 Task: Forward the 'Team Collaboration Meeting' invitation to softage.1@softage.net.
Action: Mouse moved to (9, 79)
Screenshot: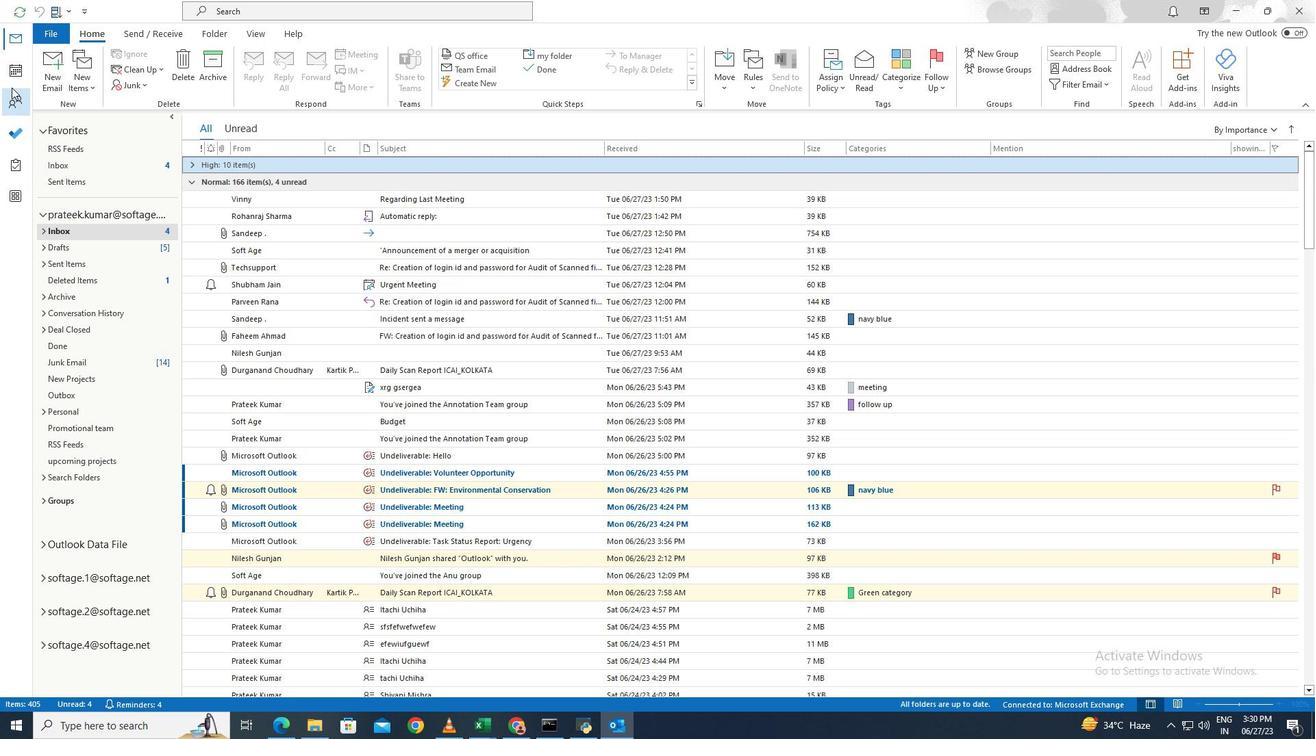 
Action: Mouse pressed left at (9, 79)
Screenshot: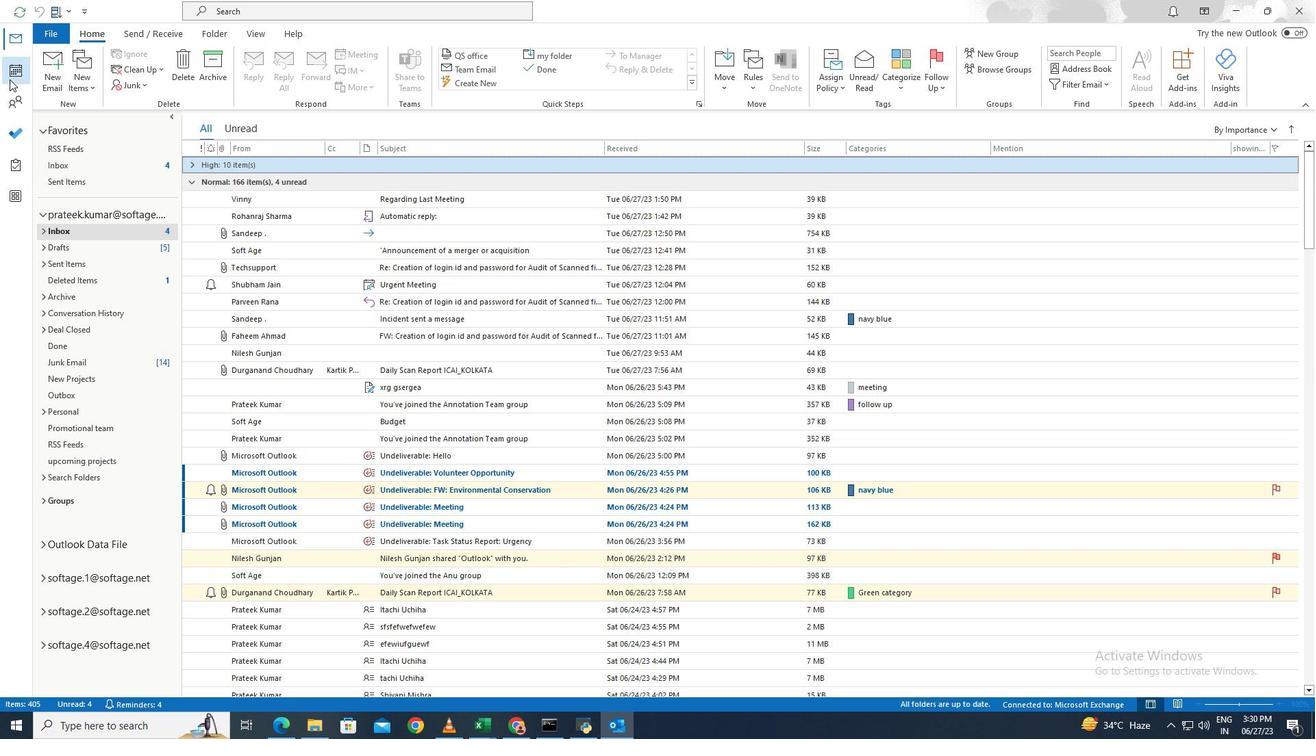 
Action: Mouse moved to (298, 10)
Screenshot: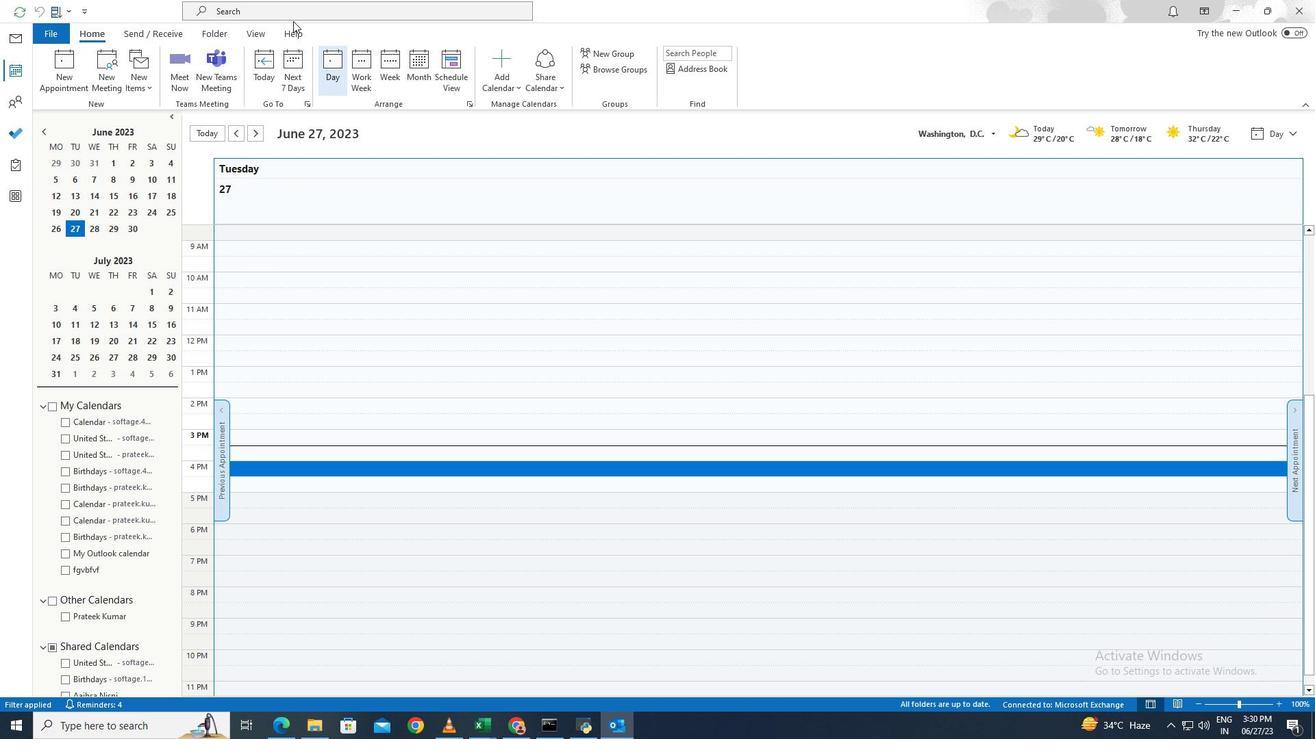 
Action: Mouse pressed left at (298, 10)
Screenshot: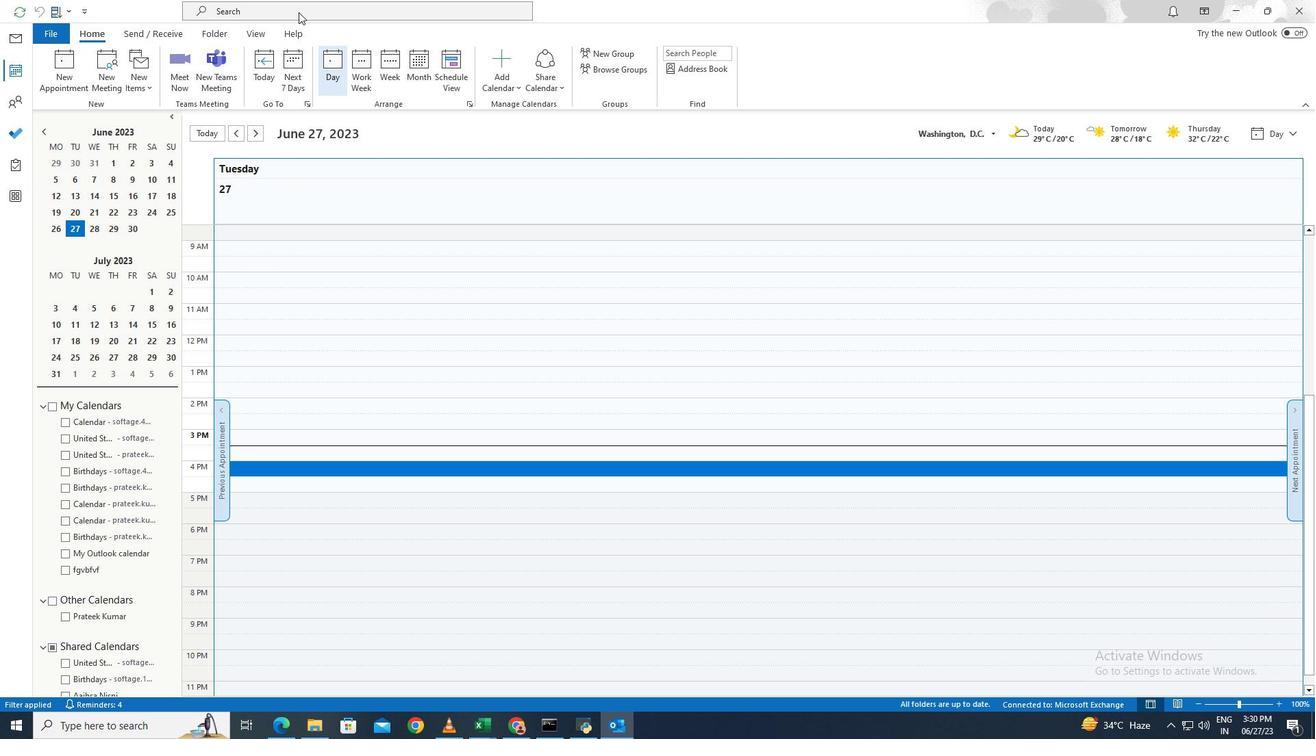 
Action: Key pressed team<Key.space>collaborat
Screenshot: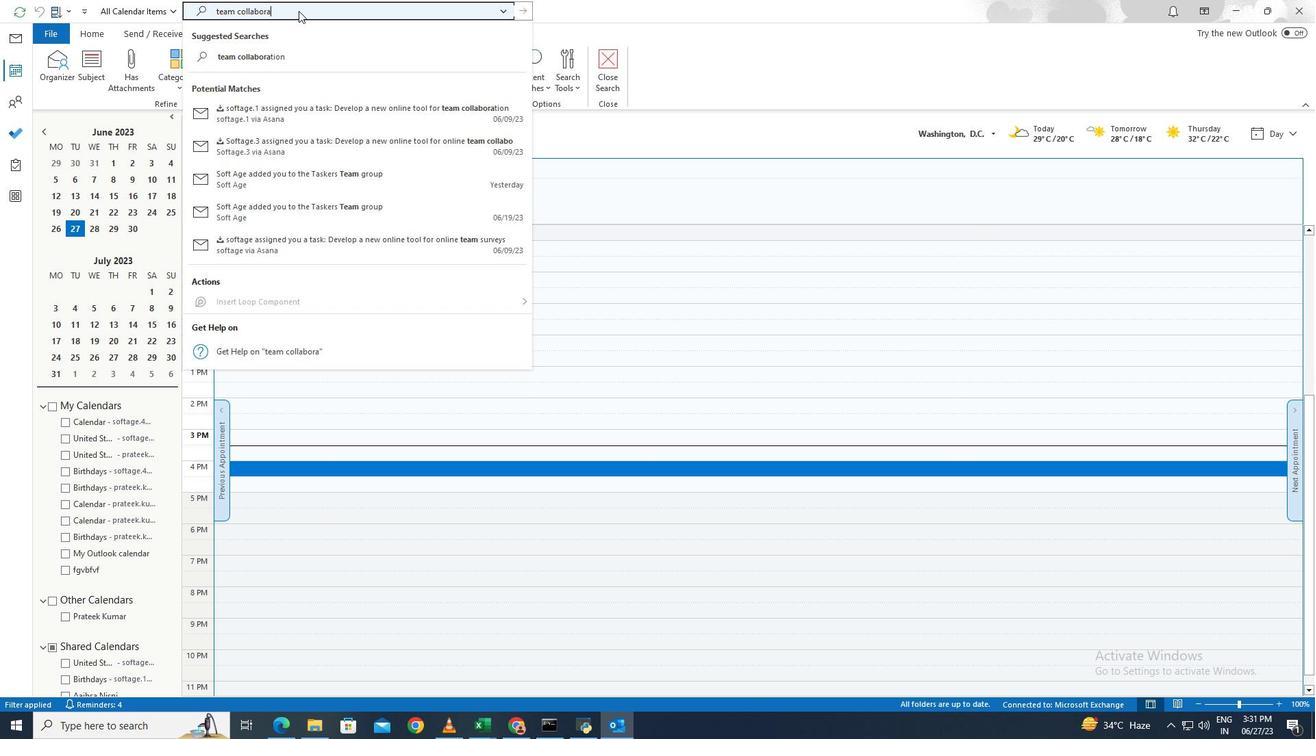 
Action: Mouse moved to (296, 57)
Screenshot: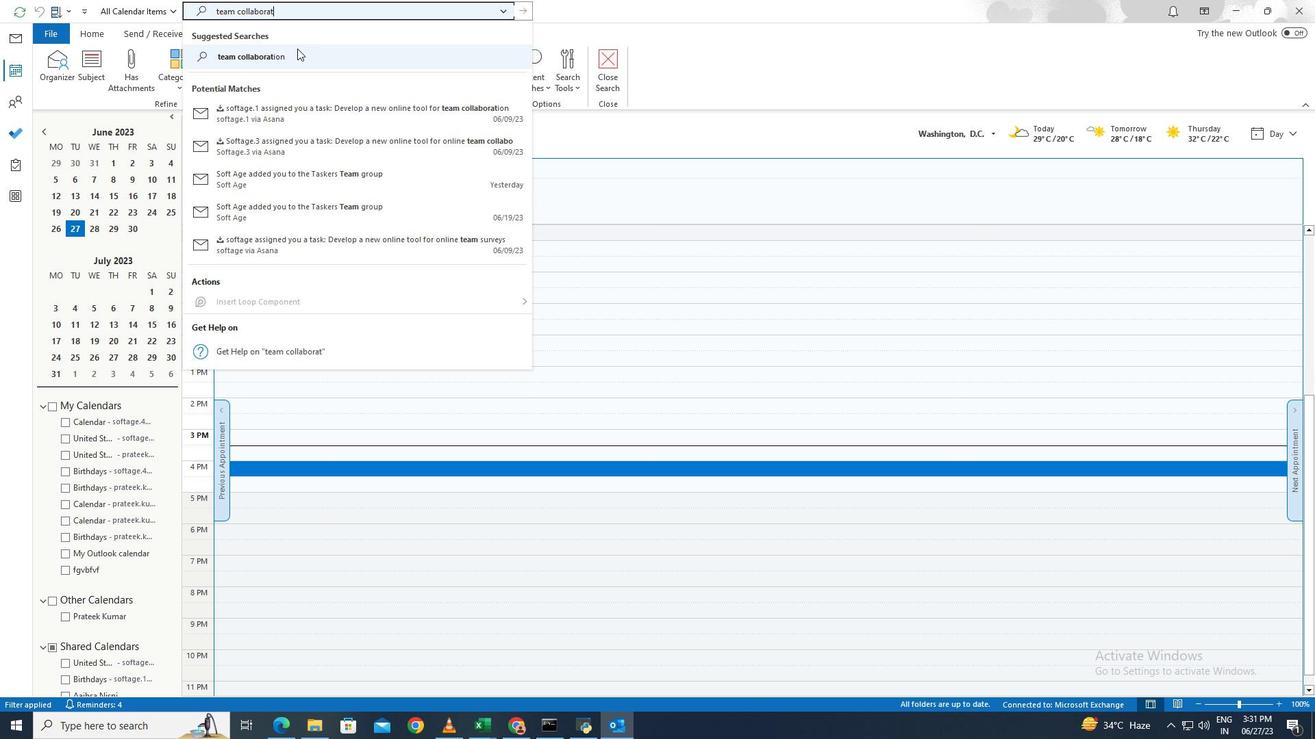 
Action: Mouse pressed left at (296, 57)
Screenshot: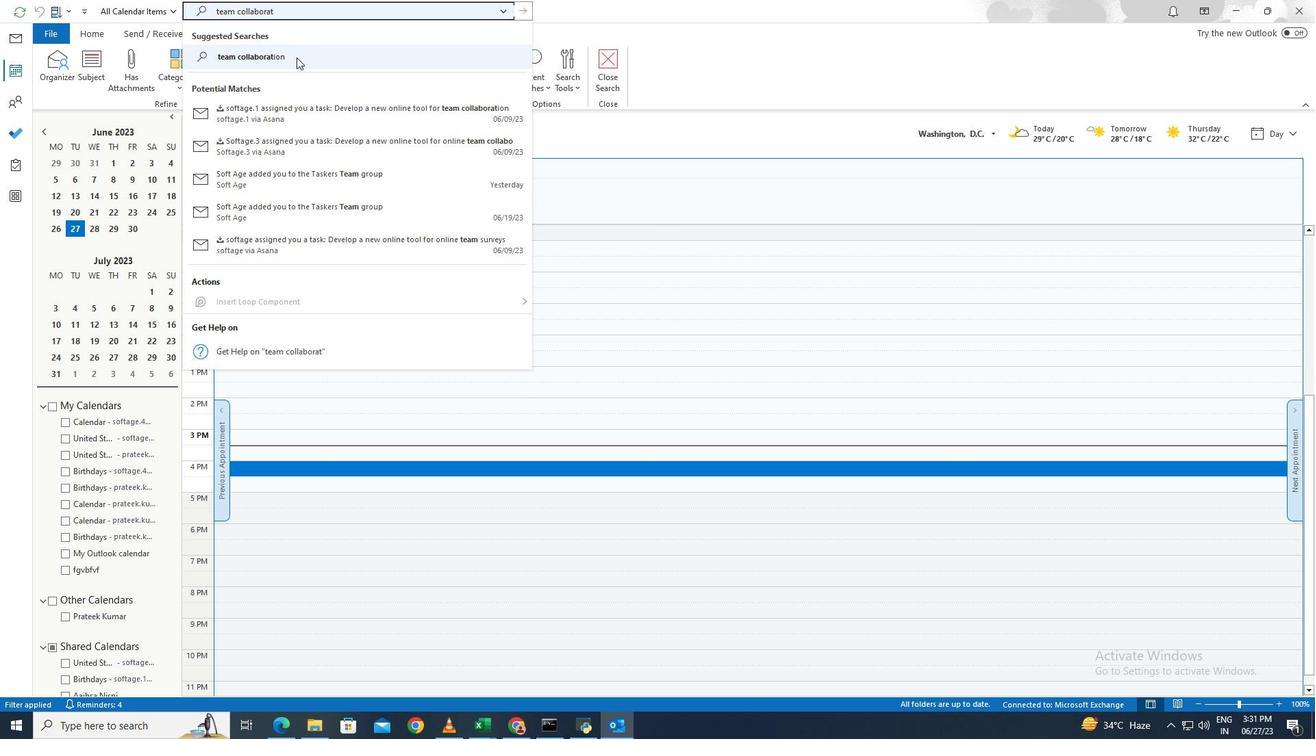 
Action: Mouse moved to (284, 265)
Screenshot: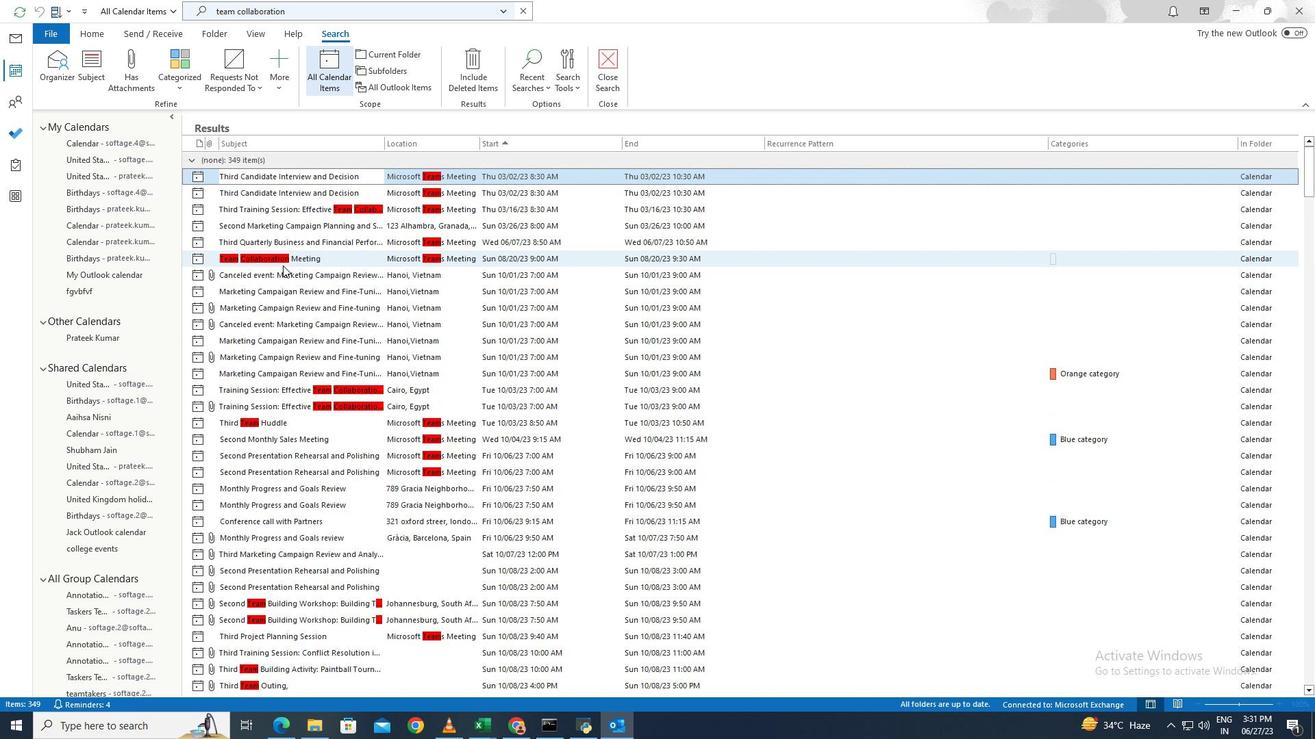 
Action: Mouse pressed left at (284, 265)
Screenshot: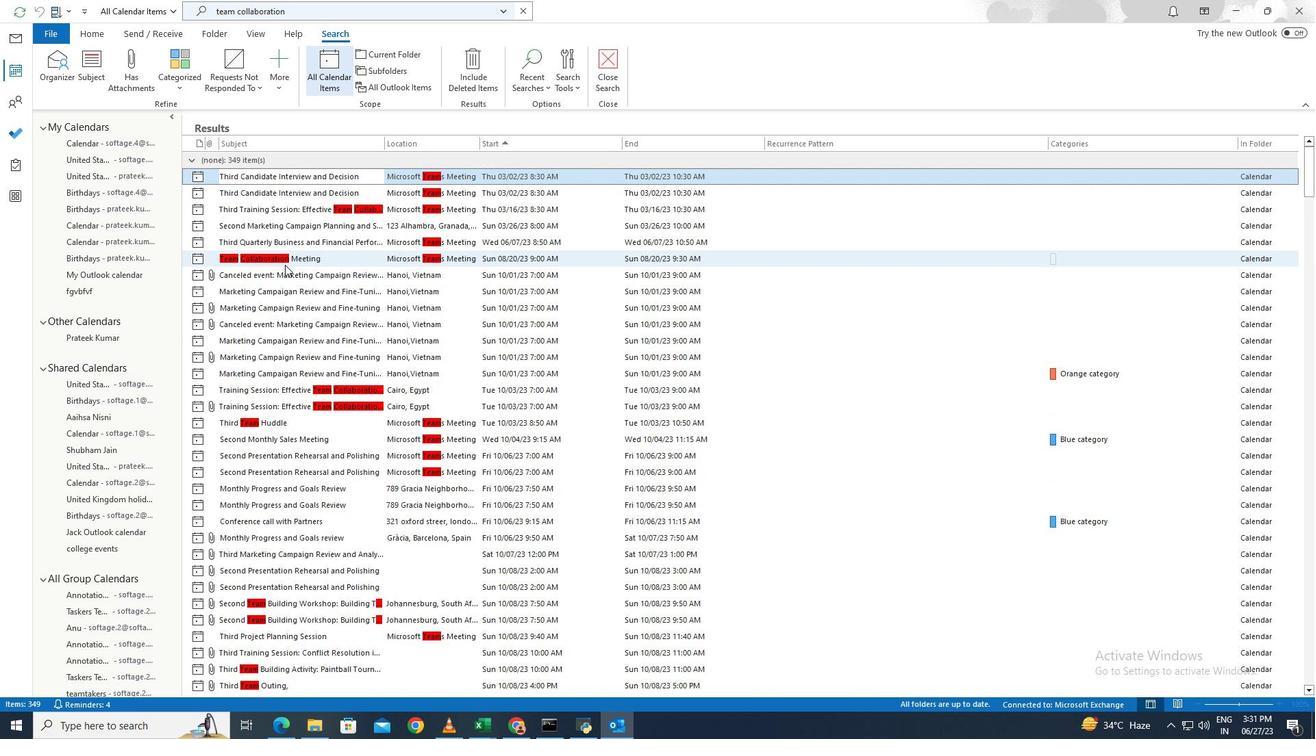 
Action: Mouse pressed left at (284, 265)
Screenshot: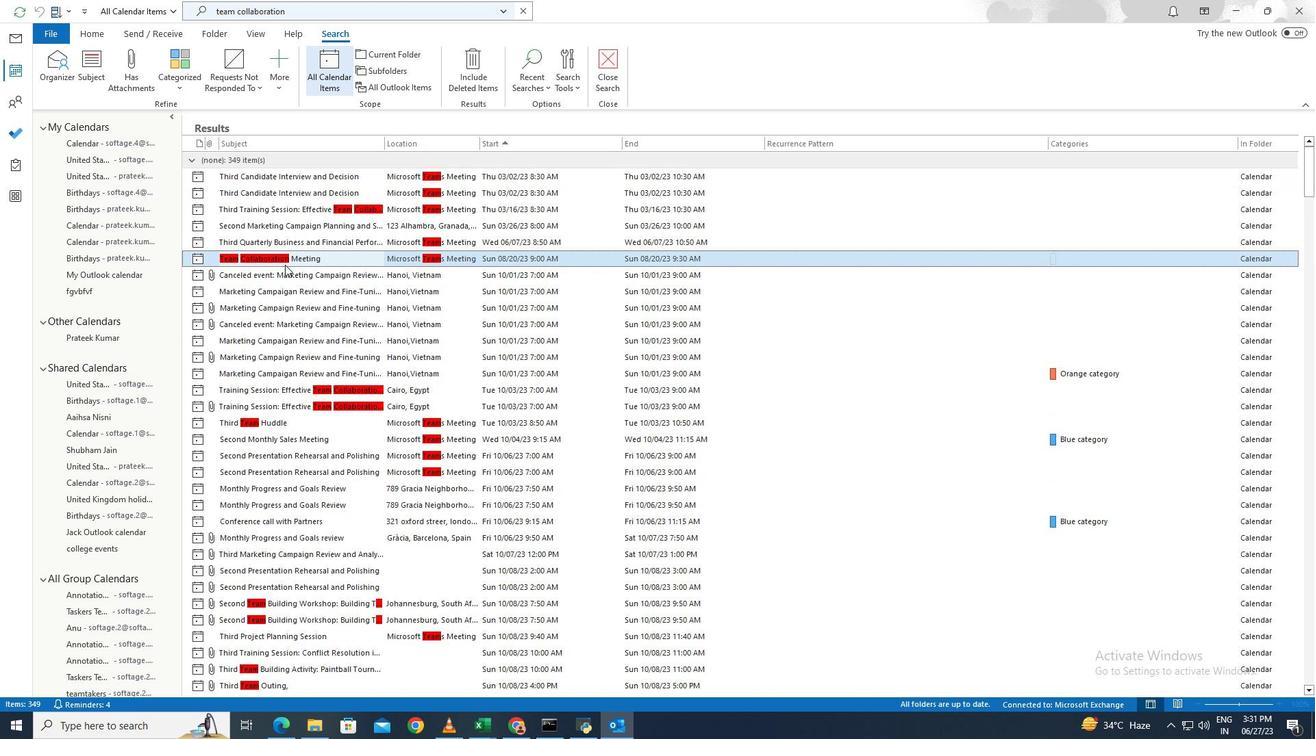 
Action: Mouse moved to (133, 76)
Screenshot: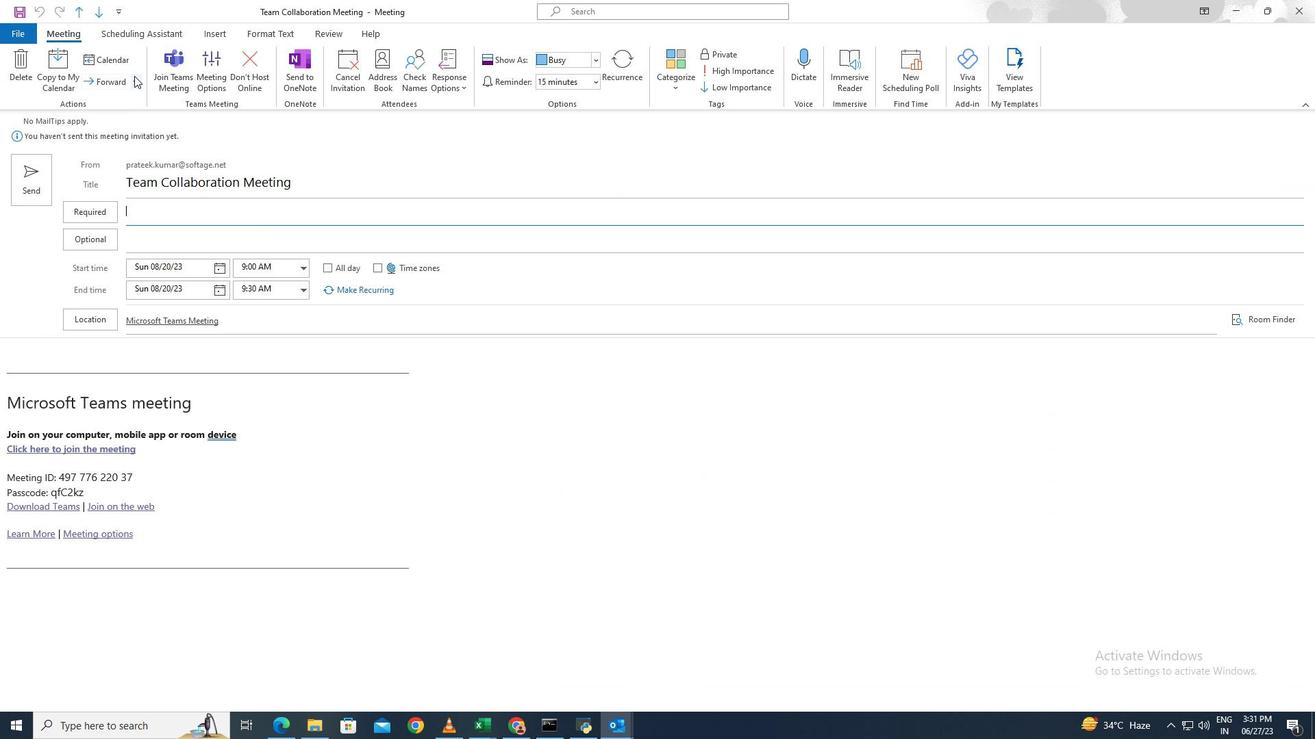
Action: Mouse pressed left at (133, 76)
Screenshot: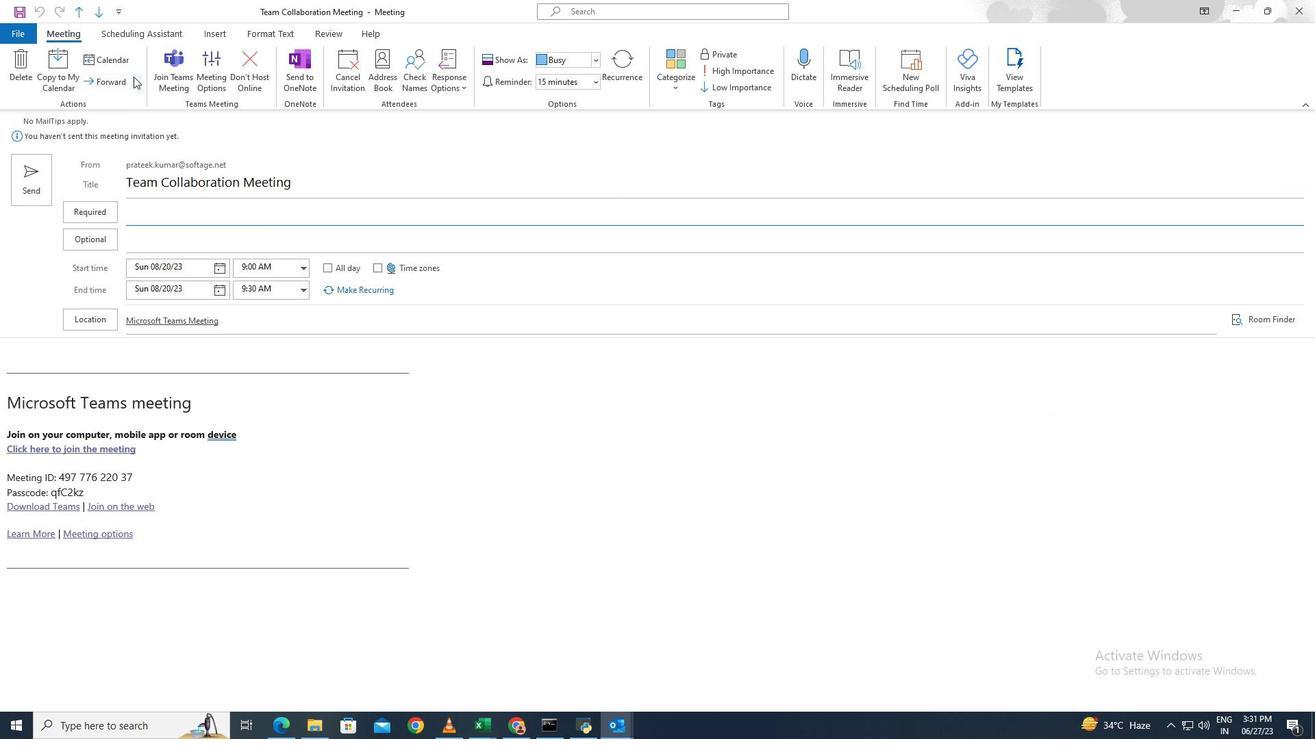 
Action: Mouse moved to (143, 95)
Screenshot: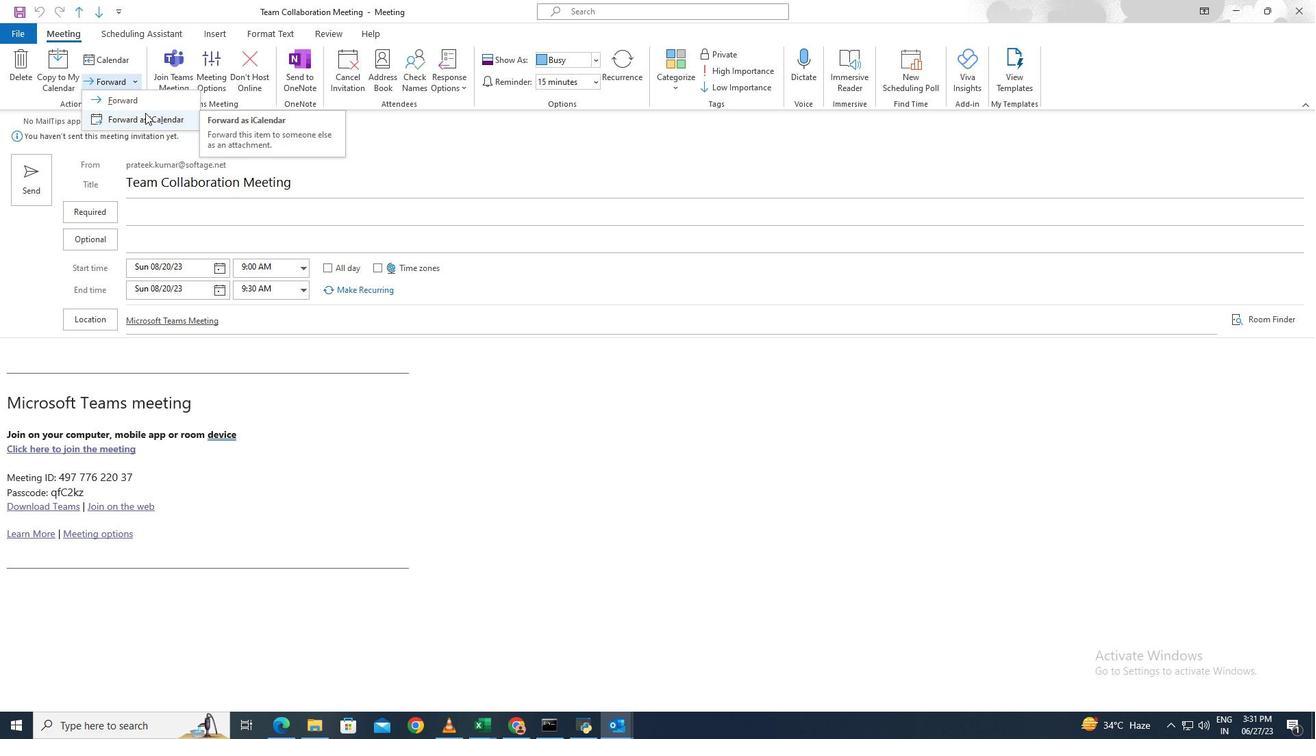 
Action: Mouse pressed left at (143, 95)
Screenshot: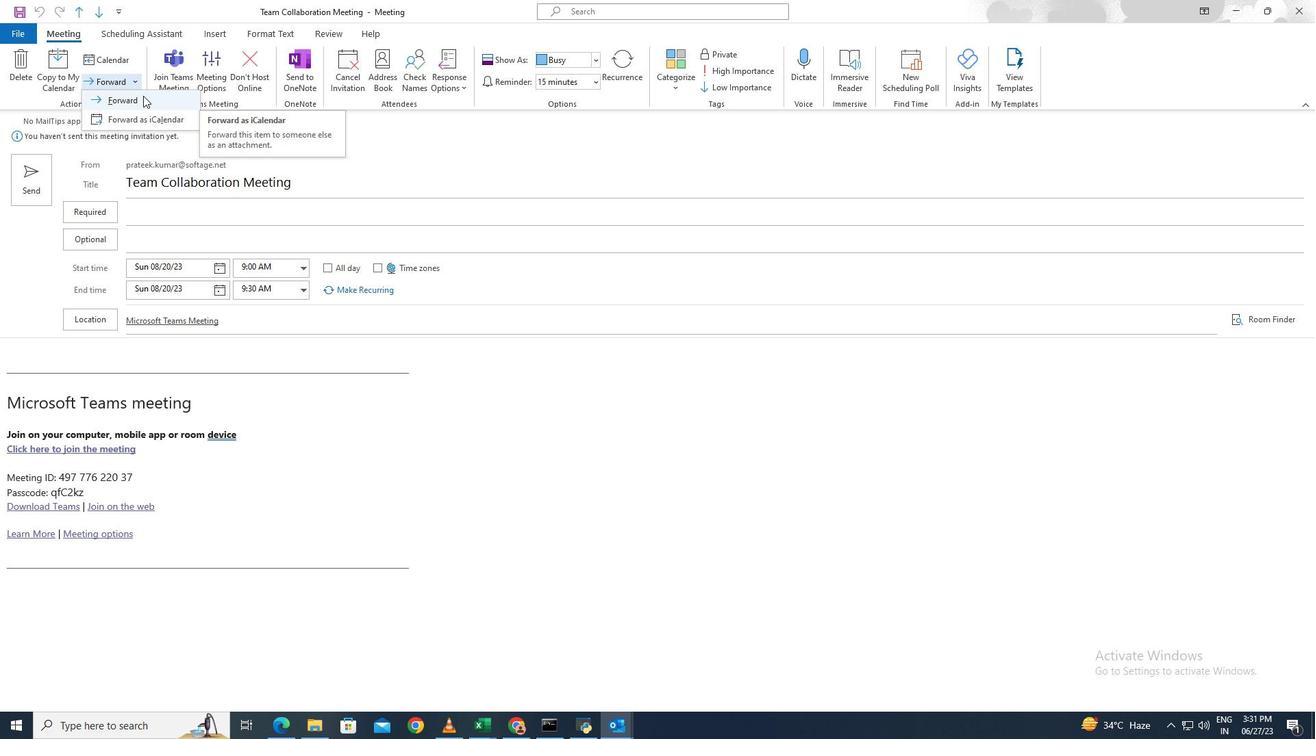
Action: Mouse moved to (150, 169)
Screenshot: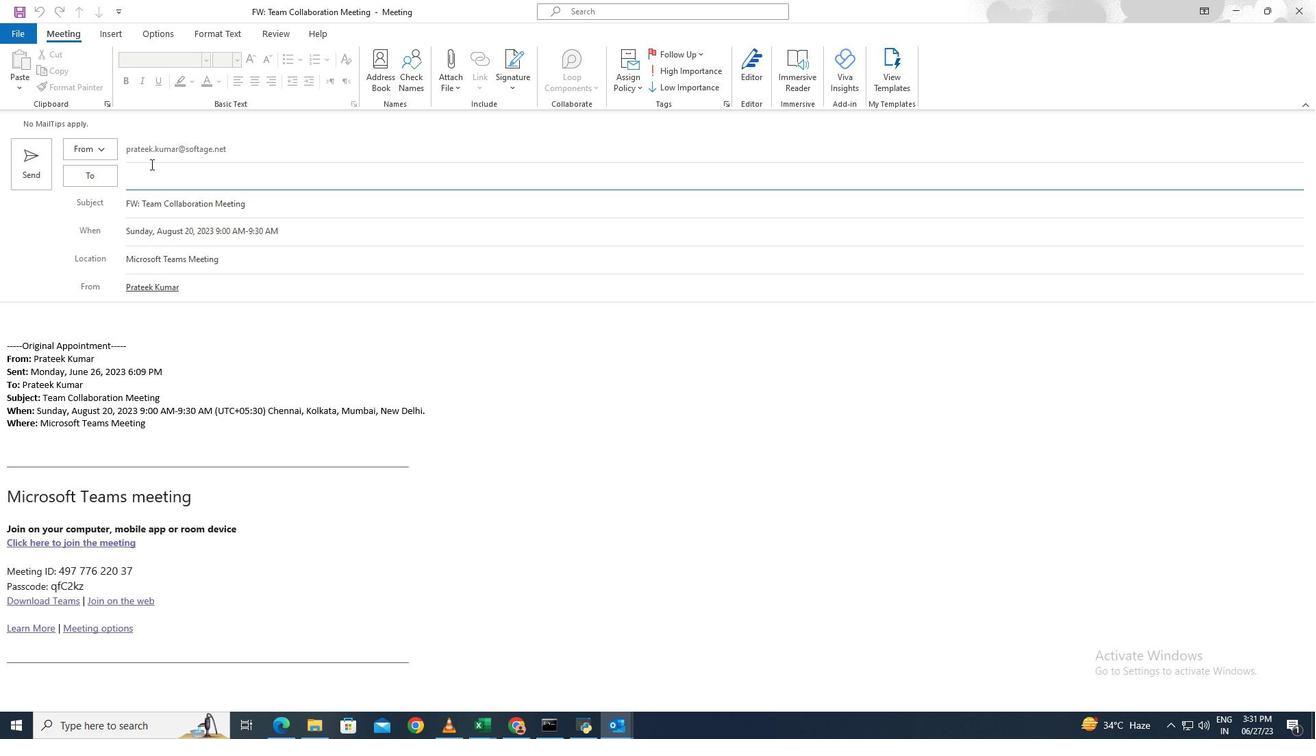 
Action: Key pressed softage.1<Key.shift>@softage.net
Screenshot: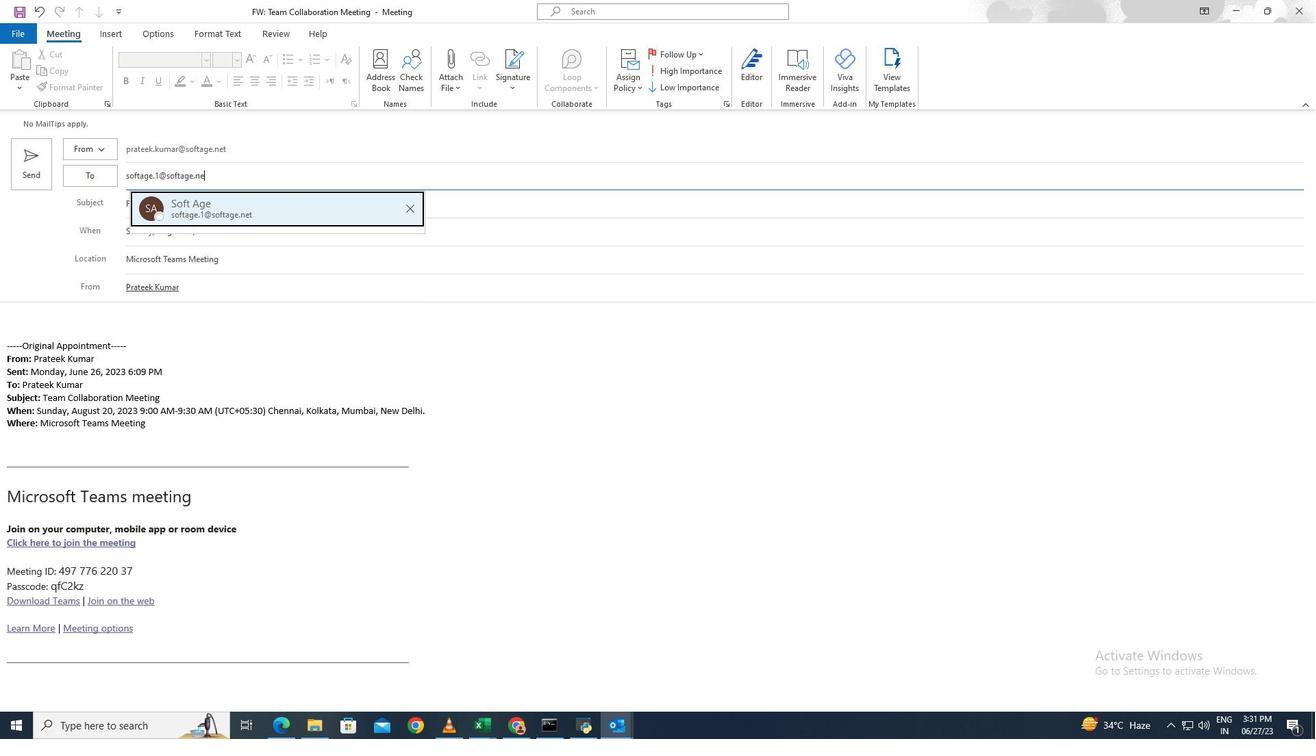 
Action: Mouse moved to (188, 205)
Screenshot: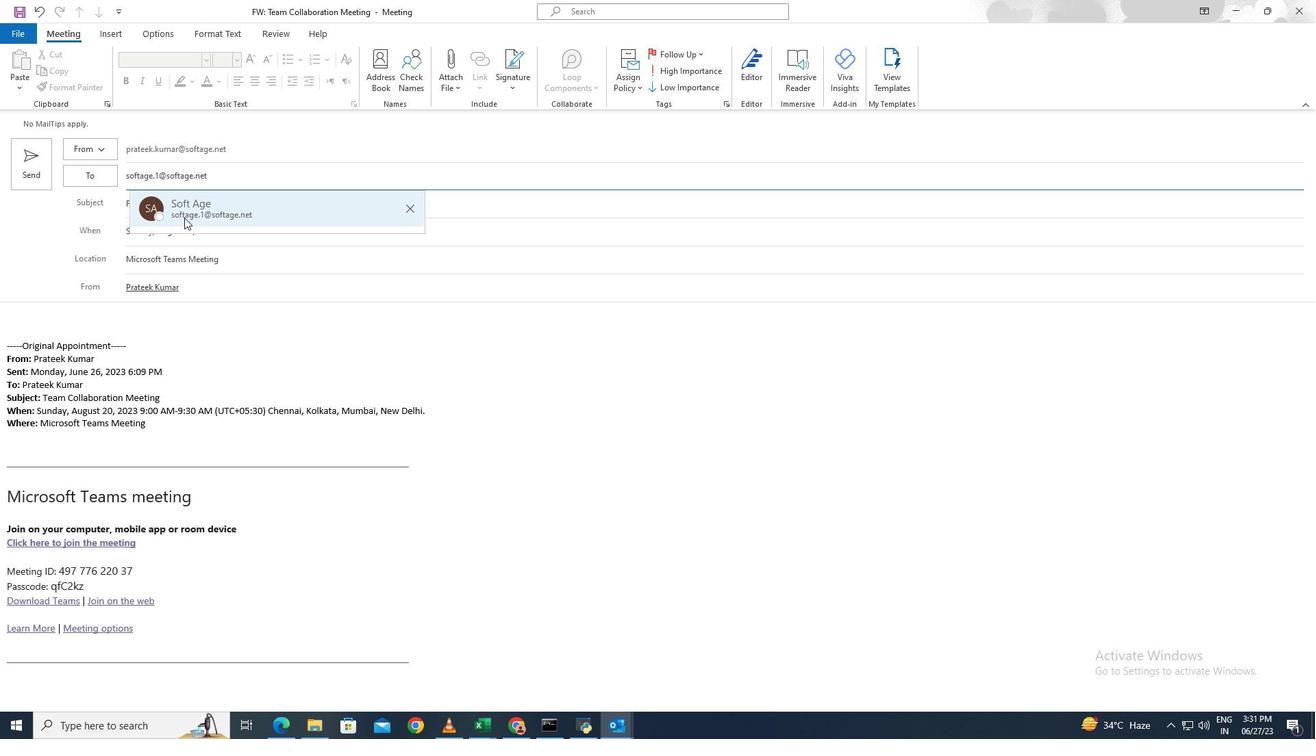 
Action: Mouse pressed left at (188, 205)
Screenshot: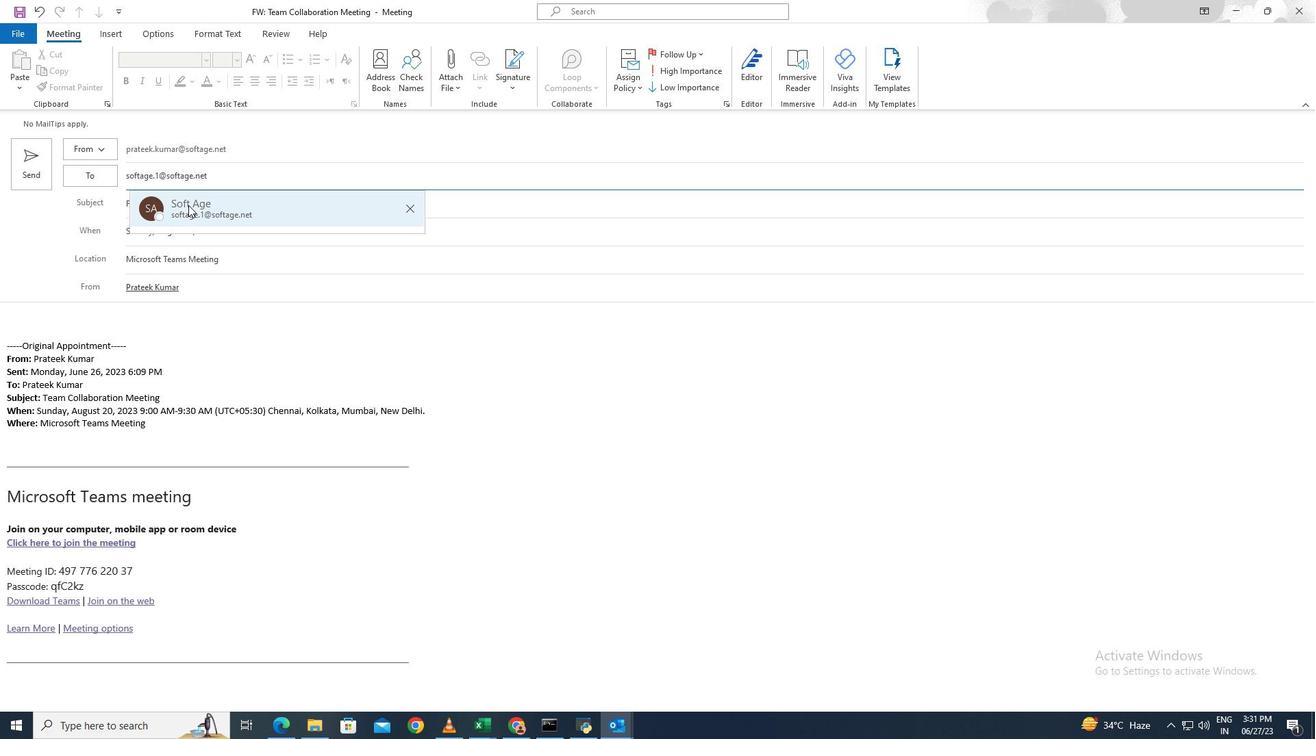
Action: Mouse moved to (26, 163)
Screenshot: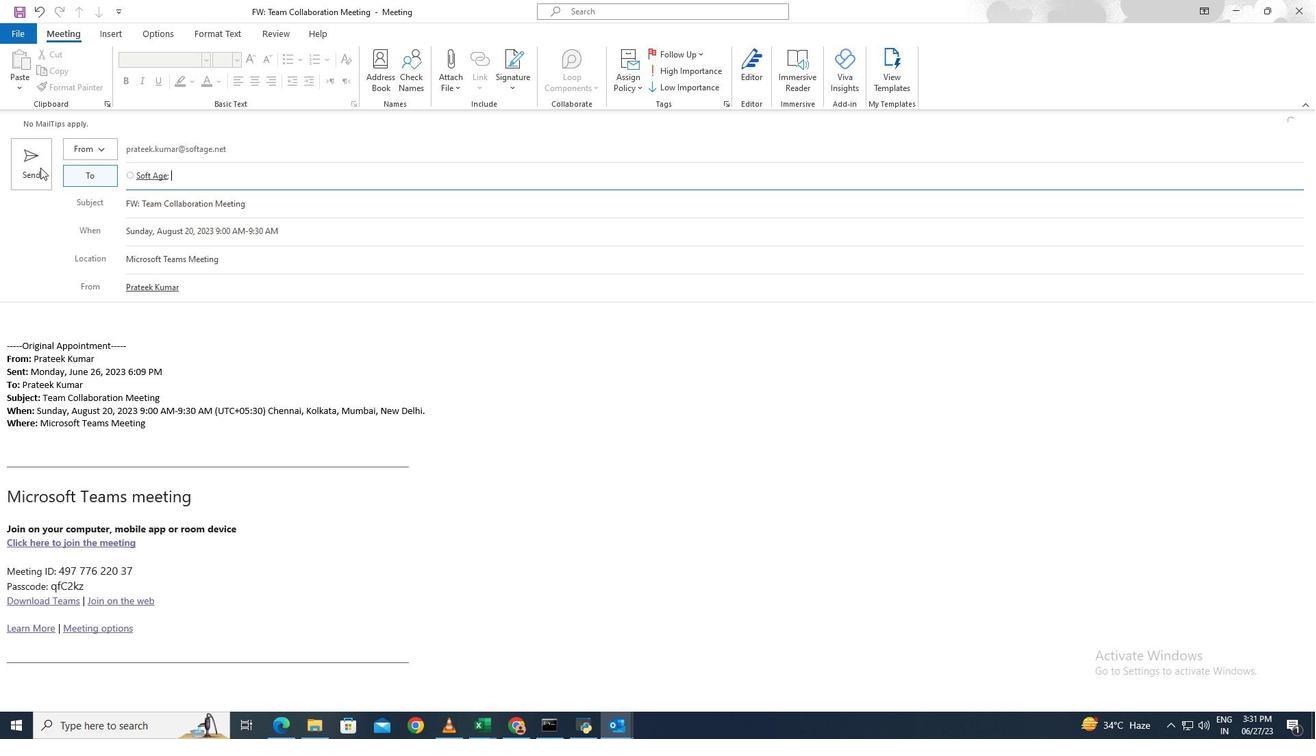 
Action: Mouse pressed left at (26, 163)
Screenshot: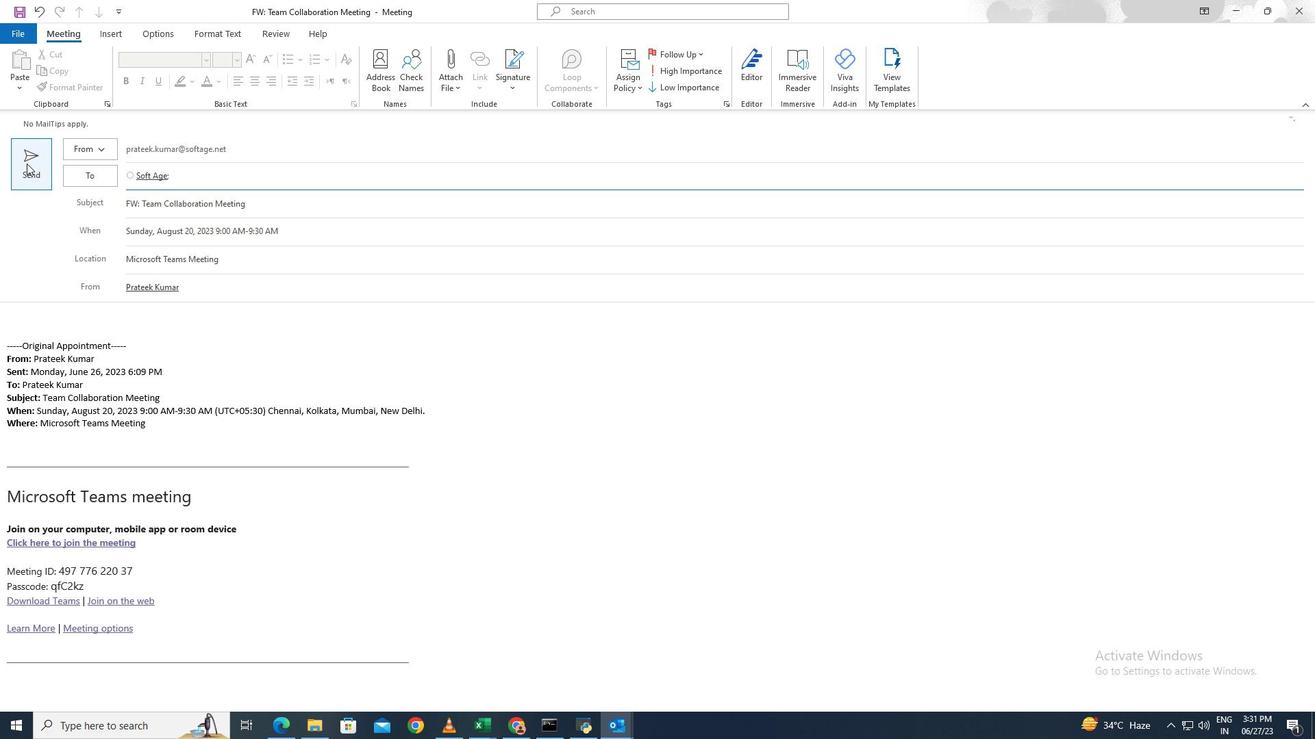 
